 Task: Create a blank project AgileBazaar with privacy Public and default view as List and in the team Taskers . Create three sections in the project as To-Do, Doing and Done
Action: Mouse moved to (49, 118)
Screenshot: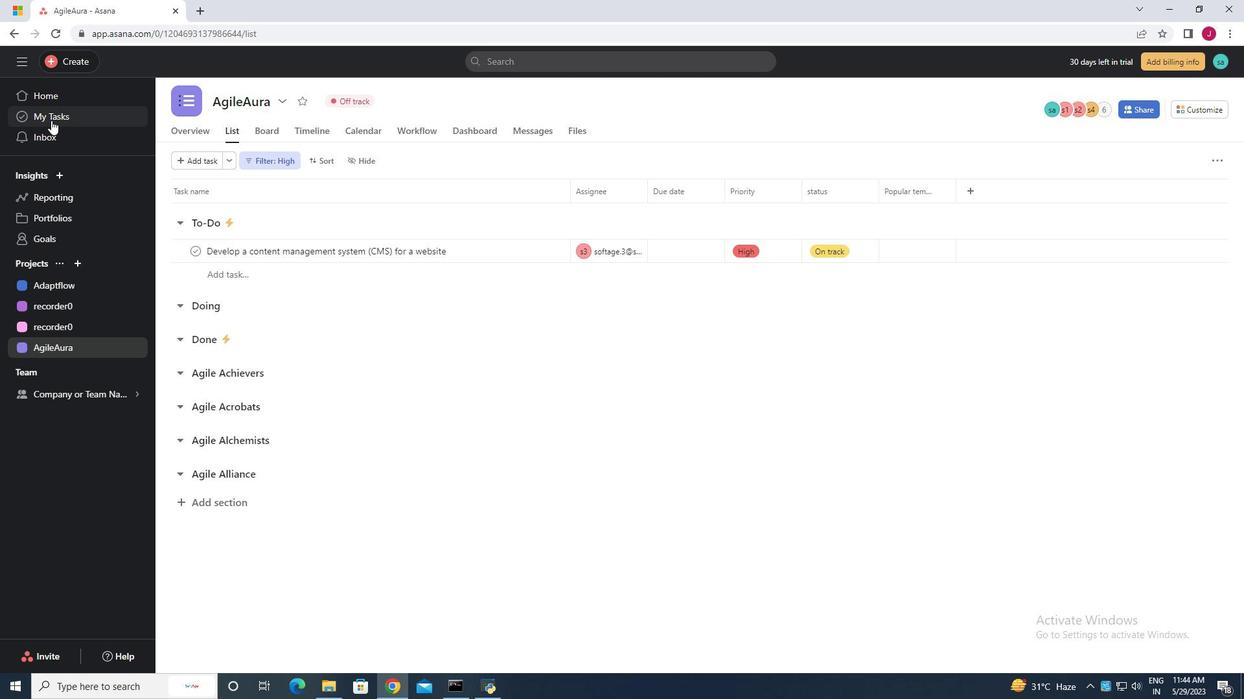 
Action: Mouse pressed left at (49, 118)
Screenshot: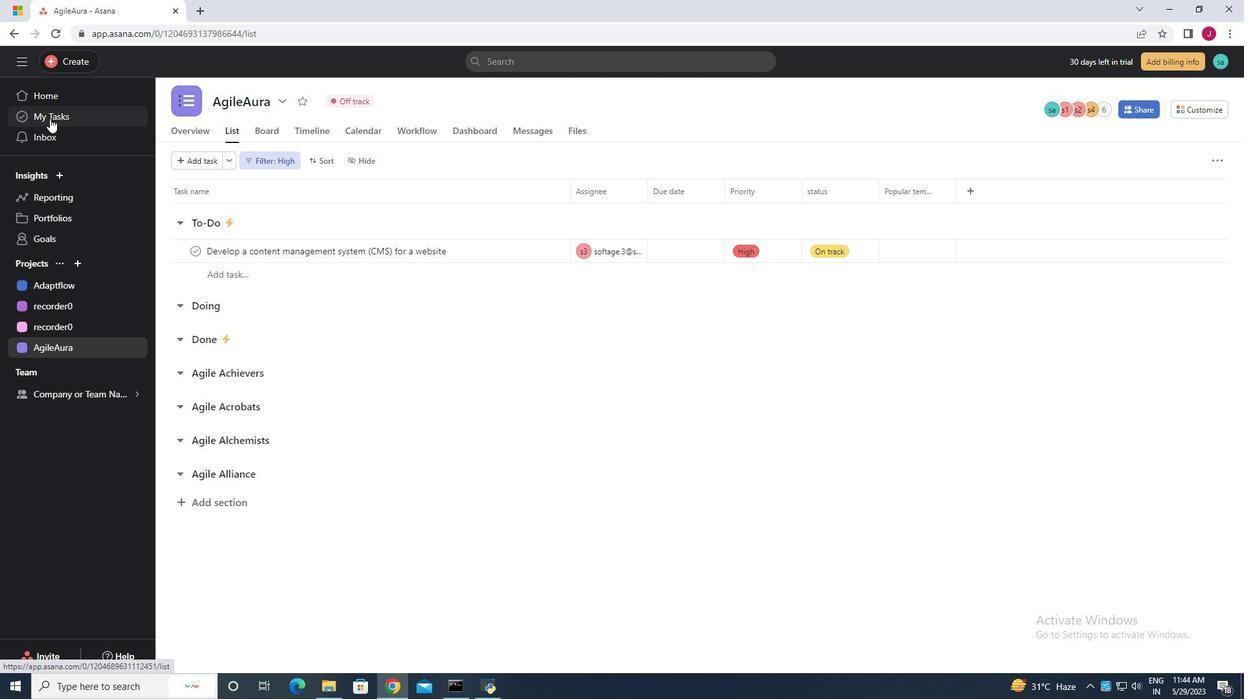
Action: Mouse moved to (83, 57)
Screenshot: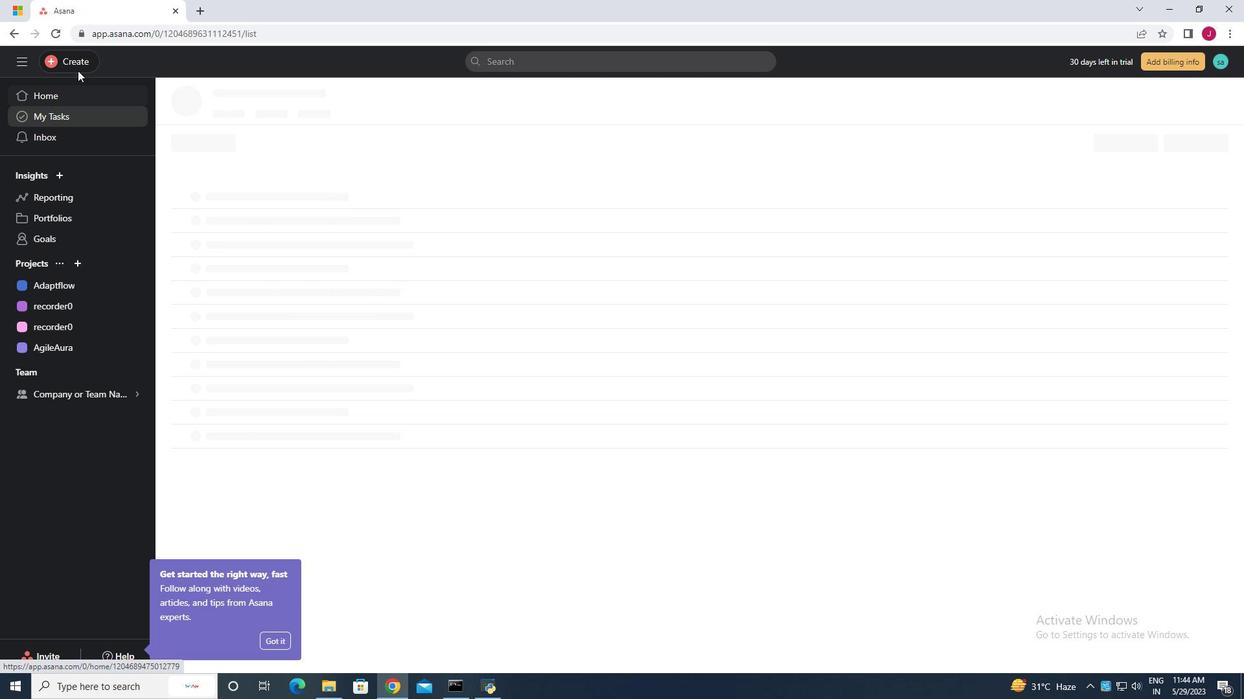 
Action: Mouse pressed left at (83, 57)
Screenshot: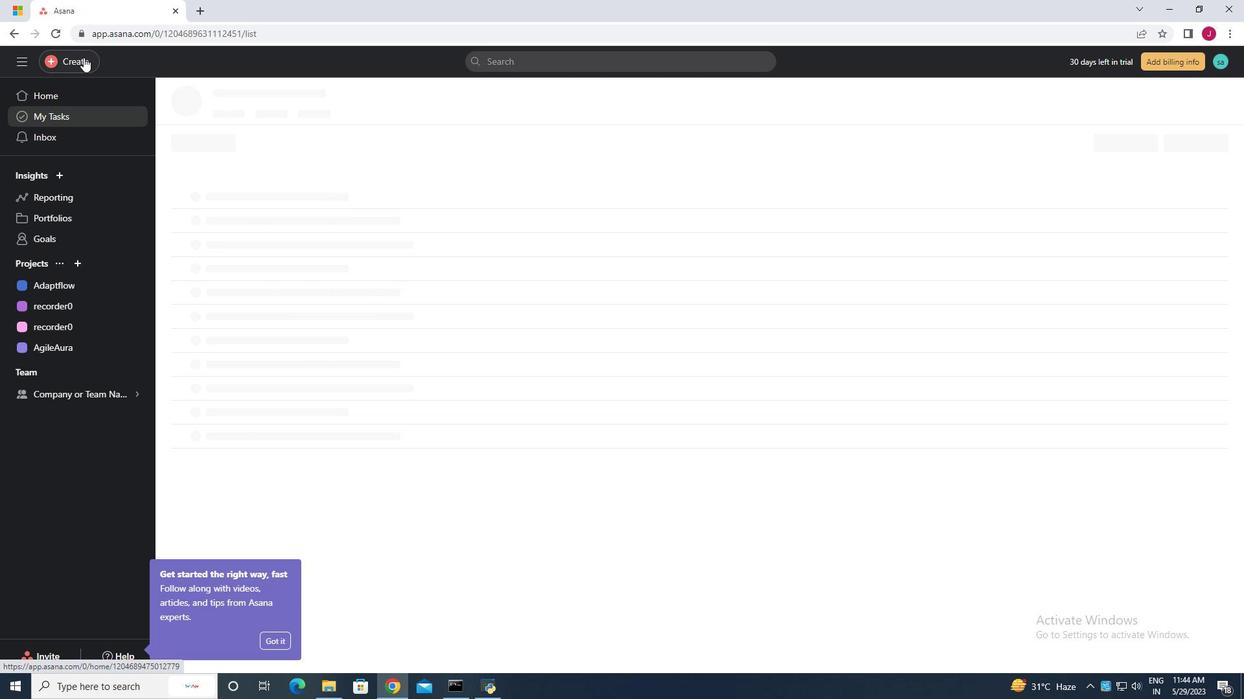 
Action: Mouse moved to (158, 88)
Screenshot: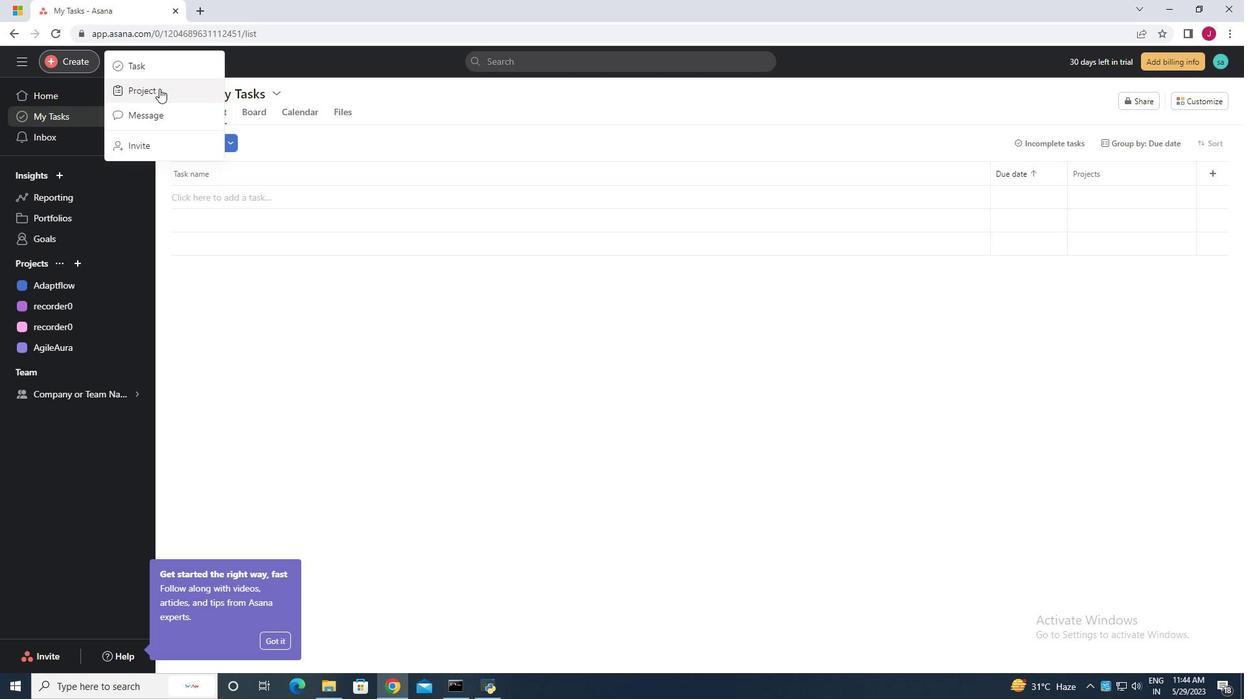 
Action: Mouse pressed left at (158, 88)
Screenshot: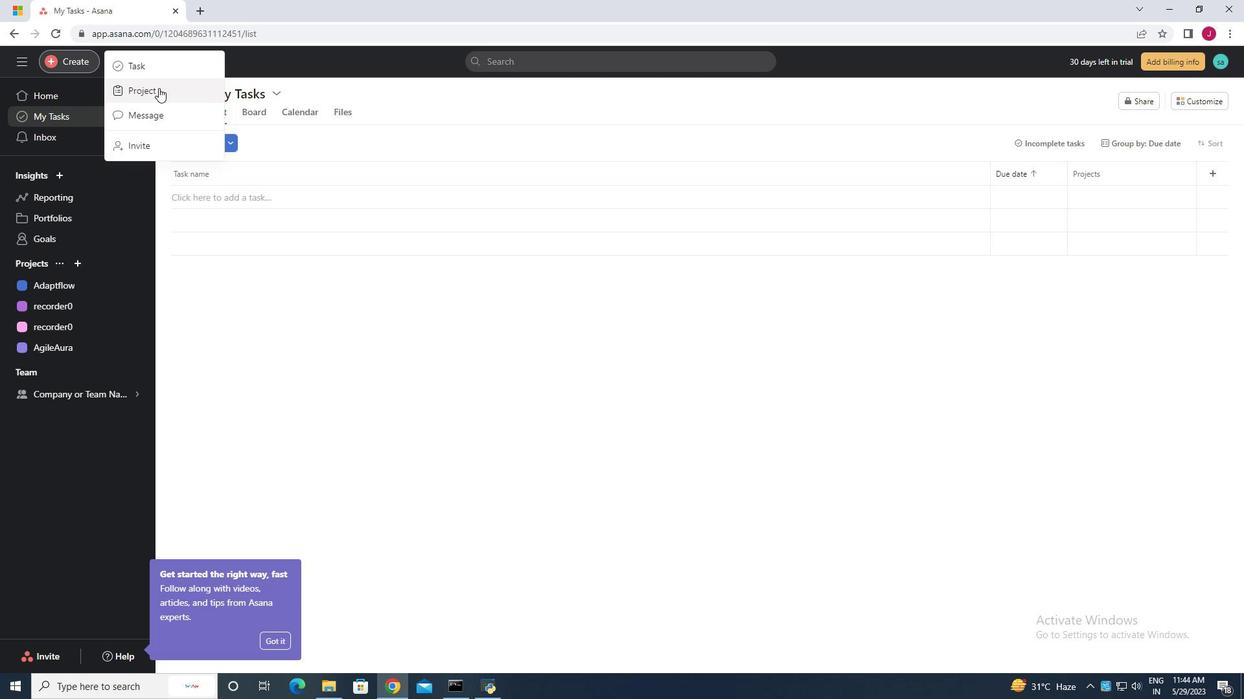 
Action: Mouse moved to (535, 379)
Screenshot: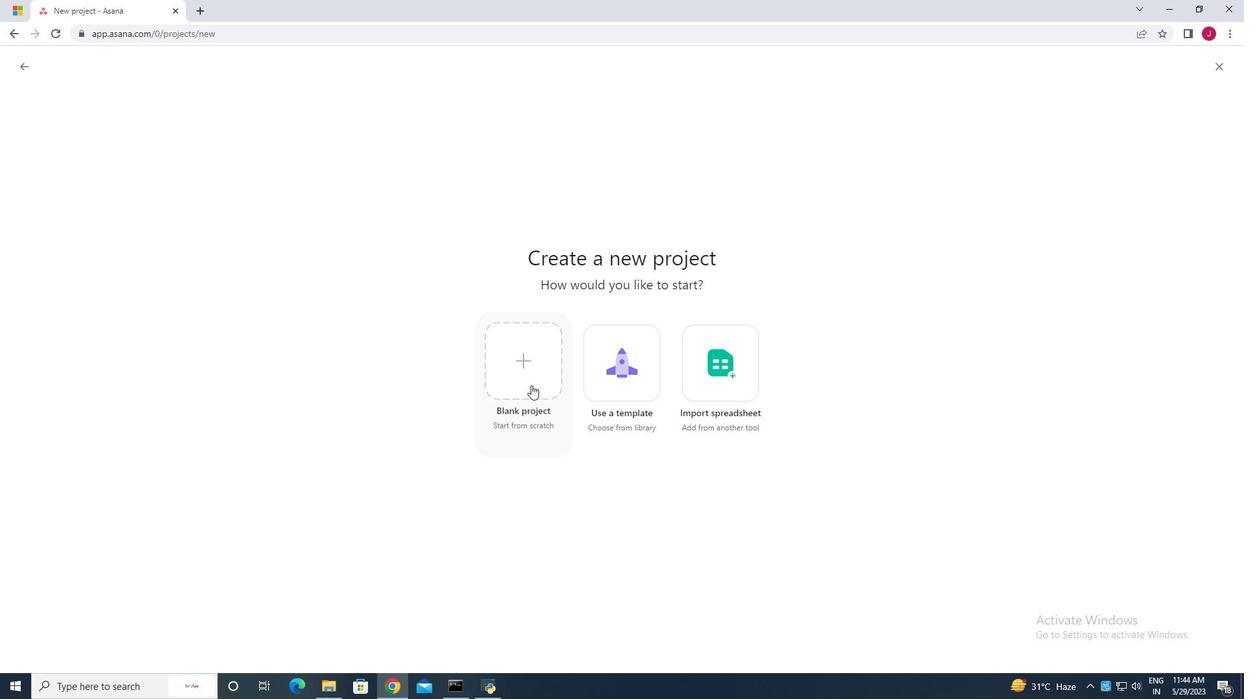 
Action: Mouse pressed left at (535, 379)
Screenshot: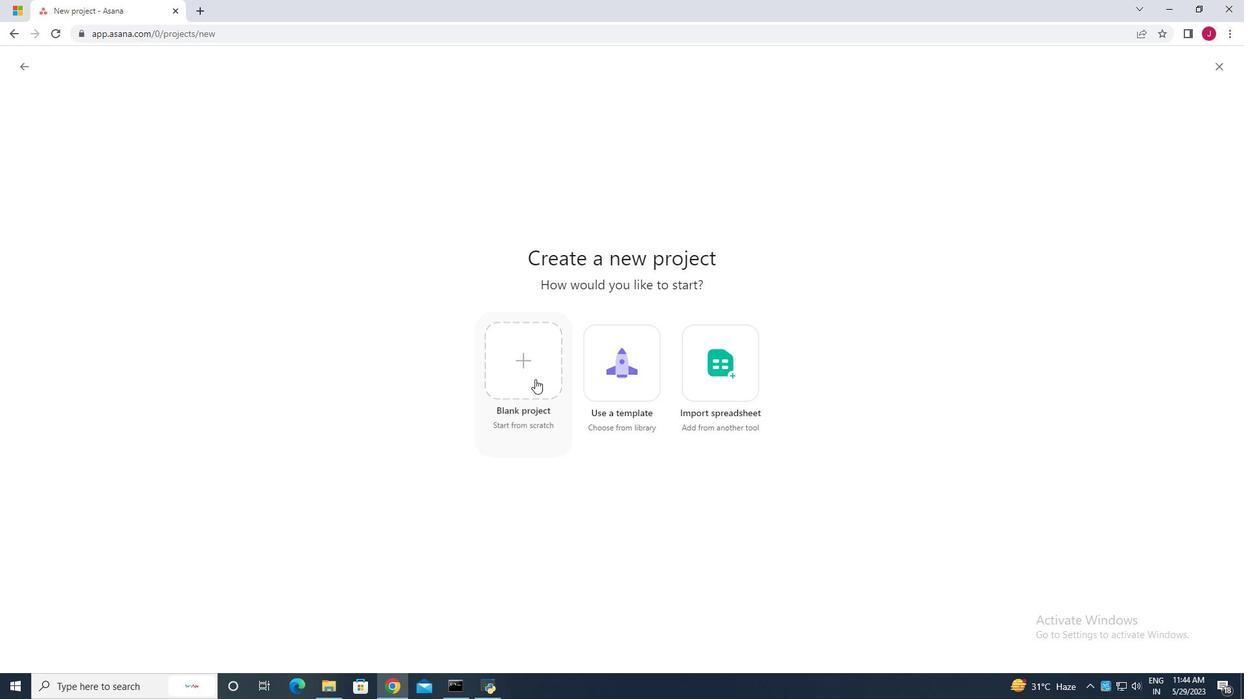 
Action: Mouse moved to (292, 165)
Screenshot: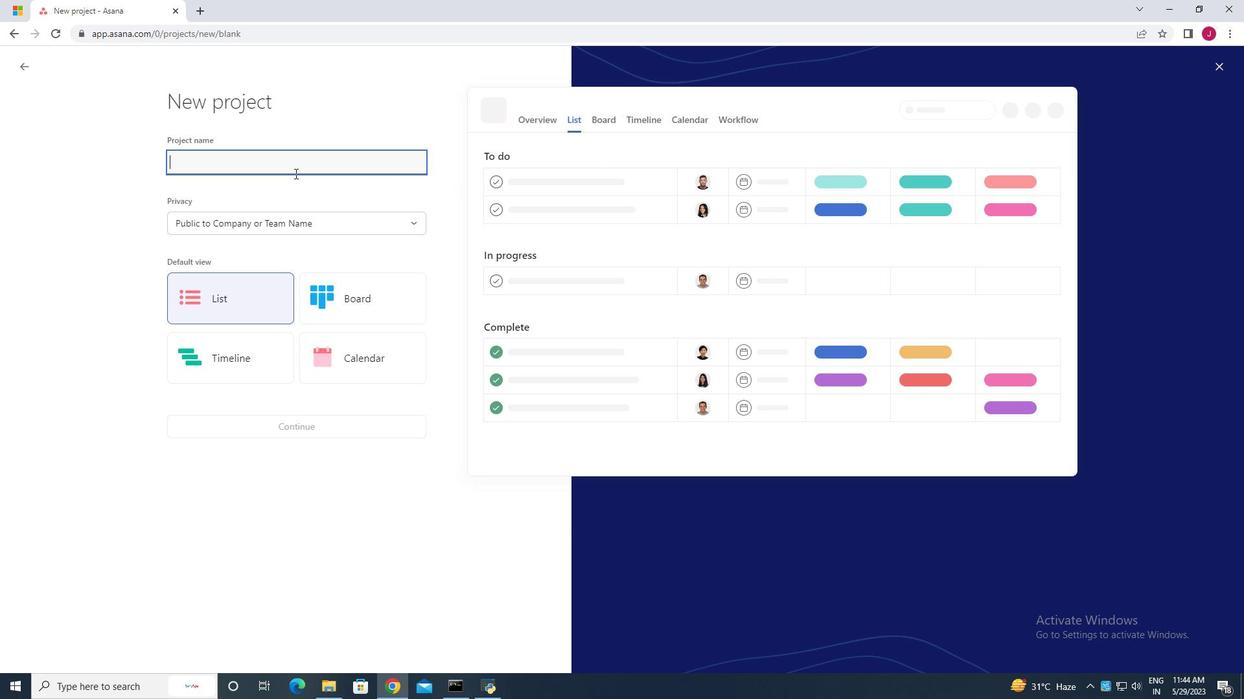 
Action: Mouse pressed left at (292, 165)
Screenshot: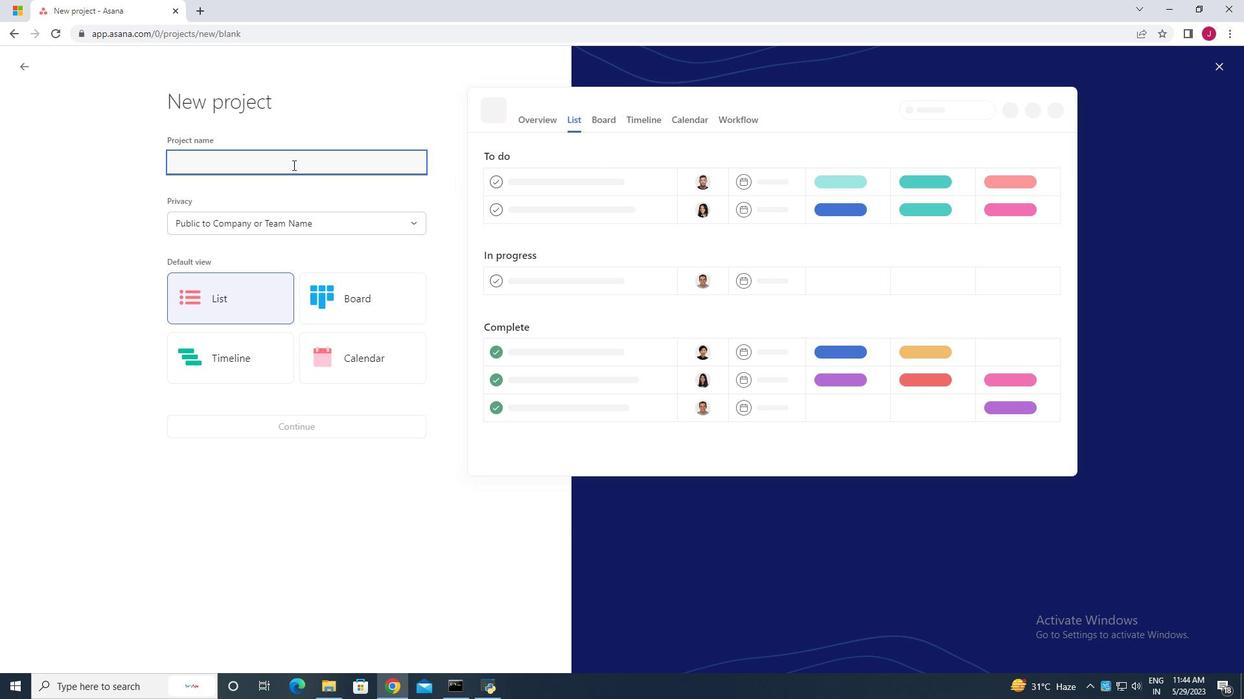 
Action: Mouse moved to (292, 165)
Screenshot: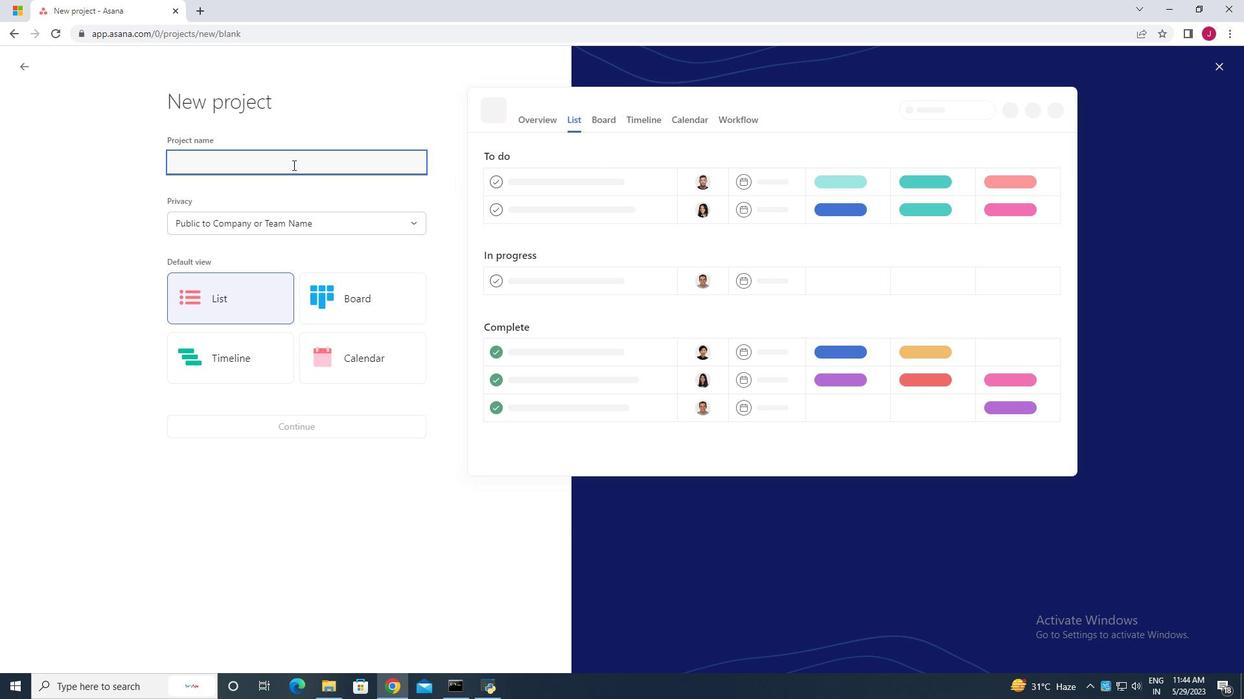 
Action: Key pressed <Key.caps_lock>A<Key.caps_lock>gile<Key.caps_lock>B<Key.caps_lock>azaar
Screenshot: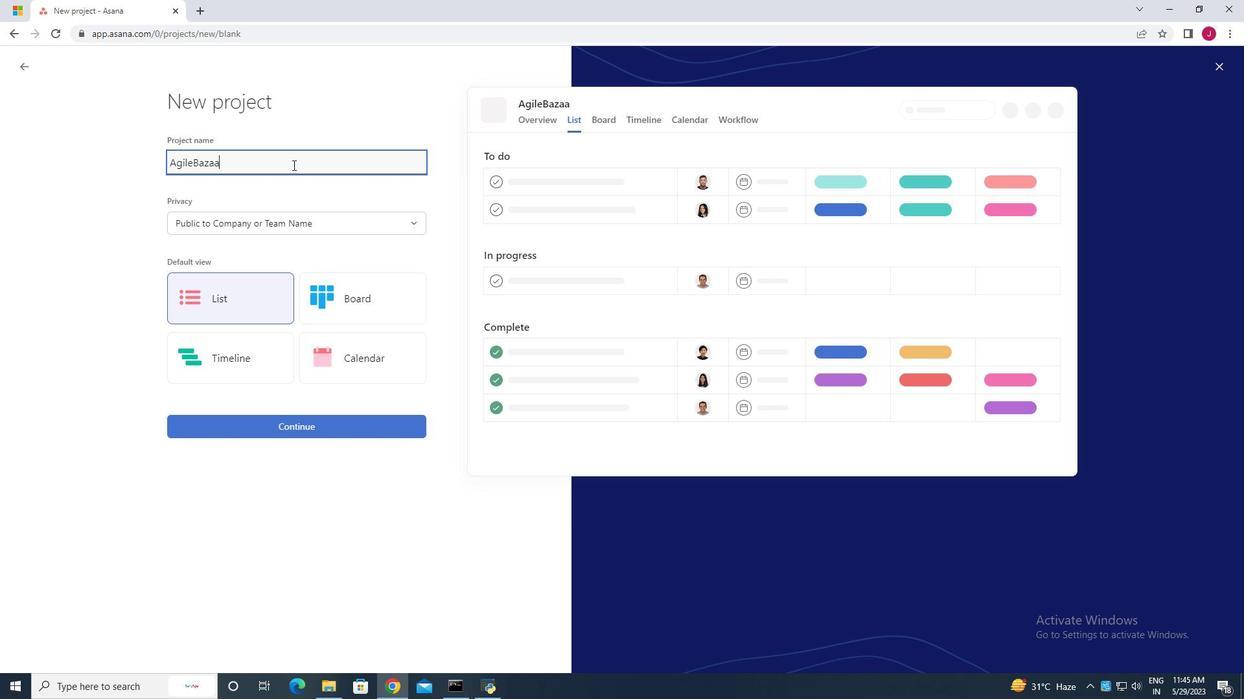 
Action: Mouse moved to (314, 225)
Screenshot: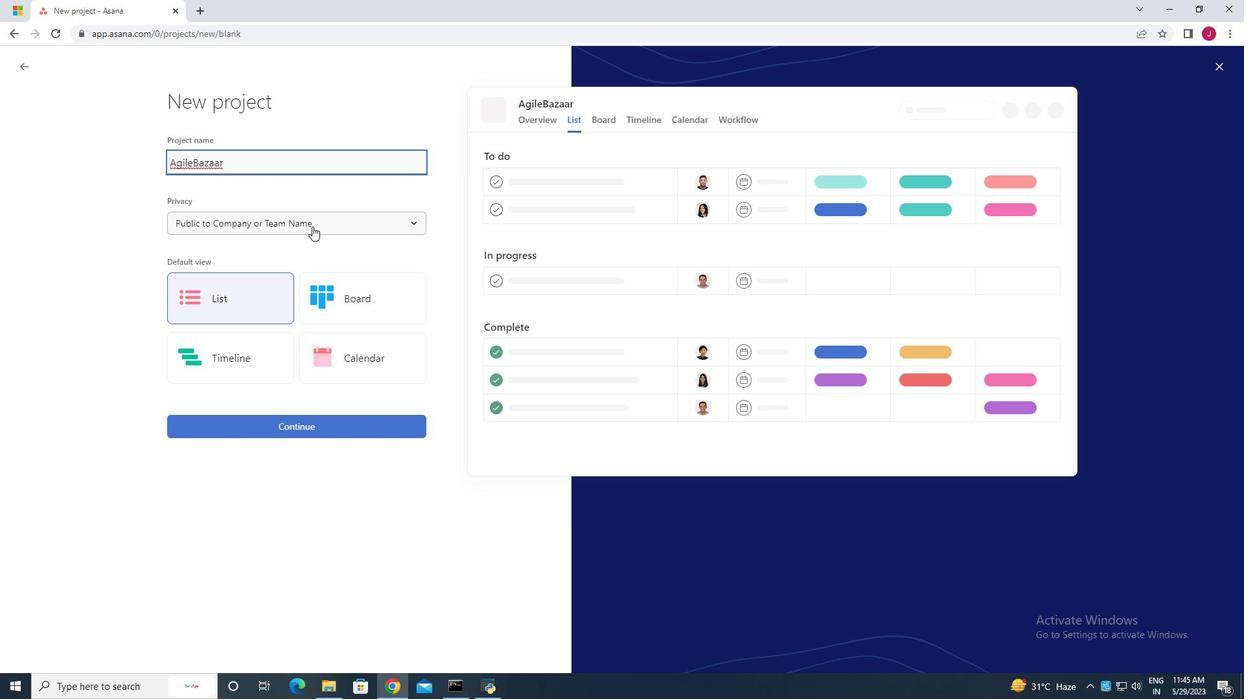 
Action: Mouse pressed left at (314, 225)
Screenshot: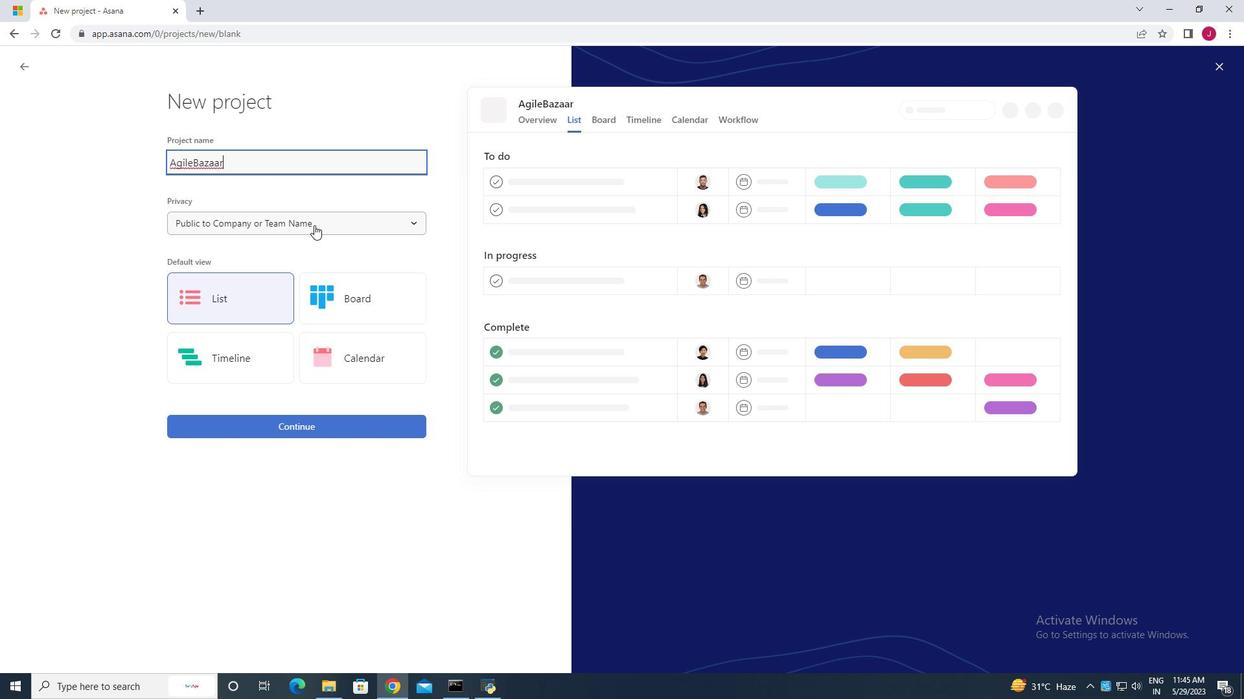
Action: Mouse moved to (305, 246)
Screenshot: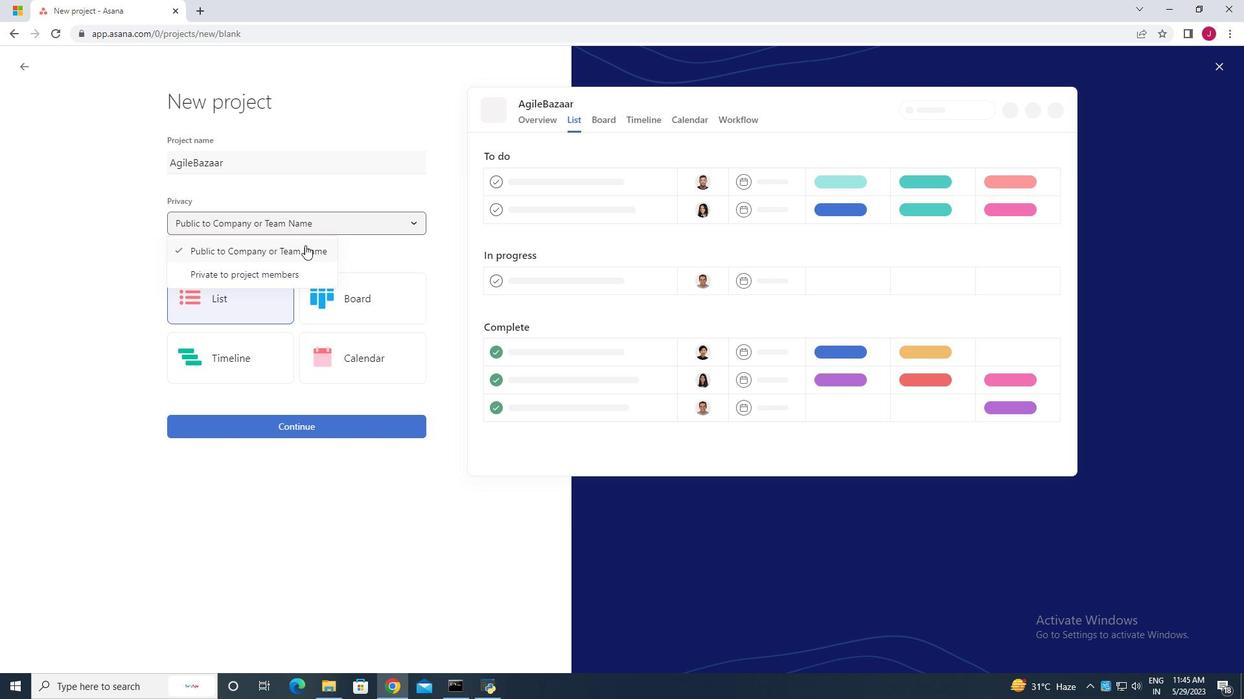 
Action: Mouse pressed left at (305, 246)
Screenshot: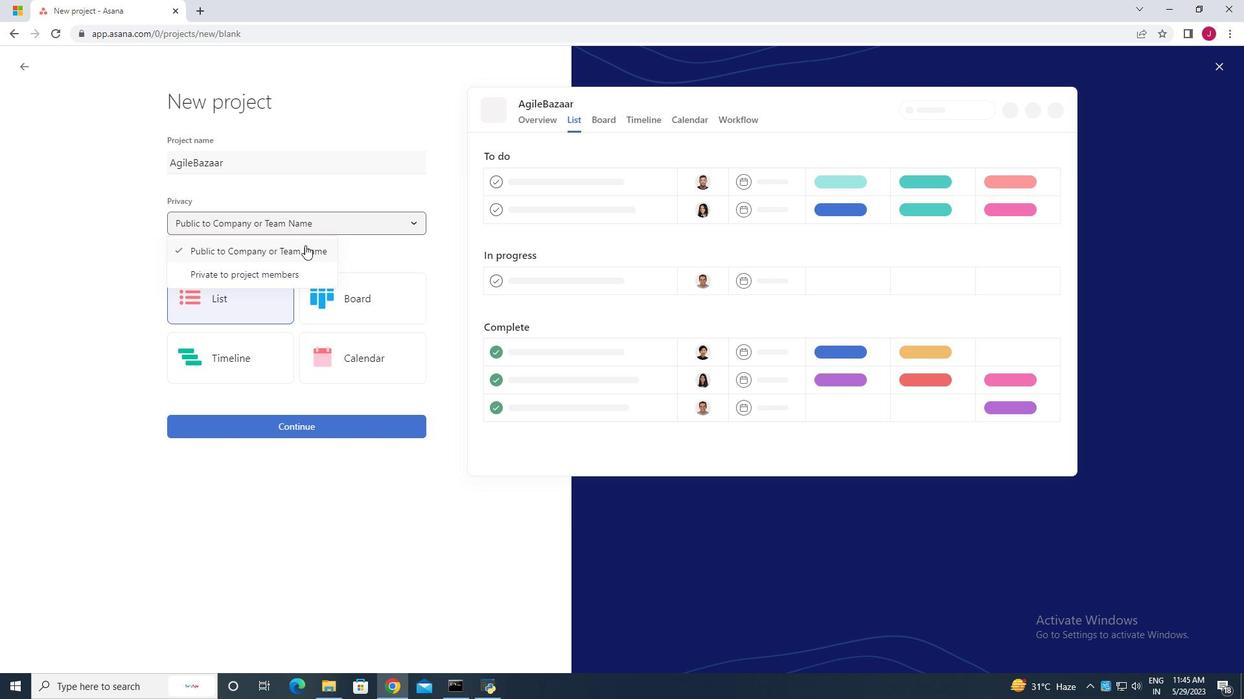 
Action: Mouse moved to (252, 299)
Screenshot: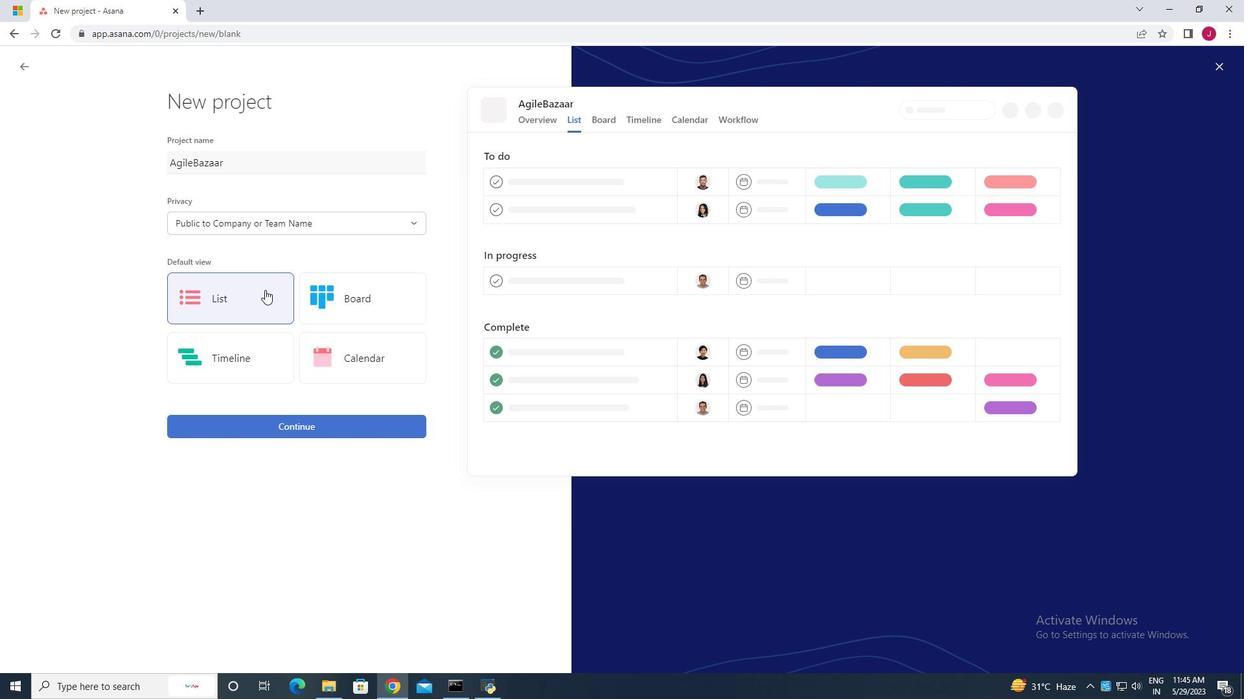 
Action: Mouse pressed left at (252, 299)
Screenshot: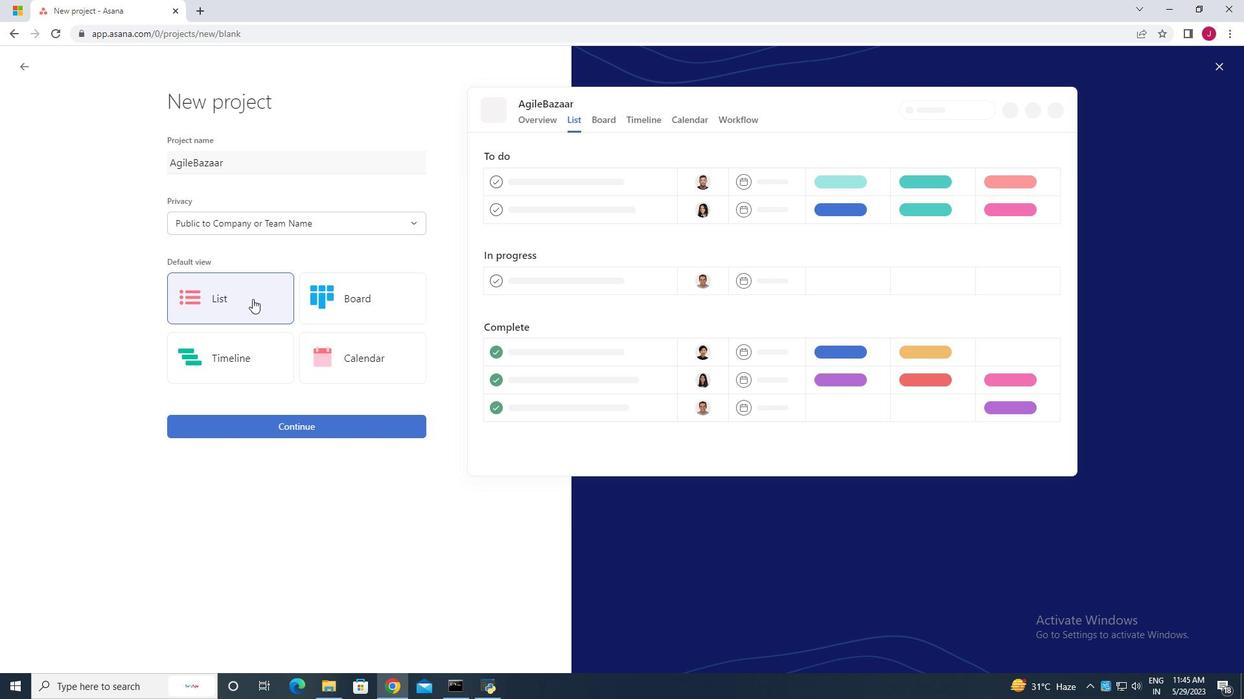 
Action: Mouse moved to (279, 428)
Screenshot: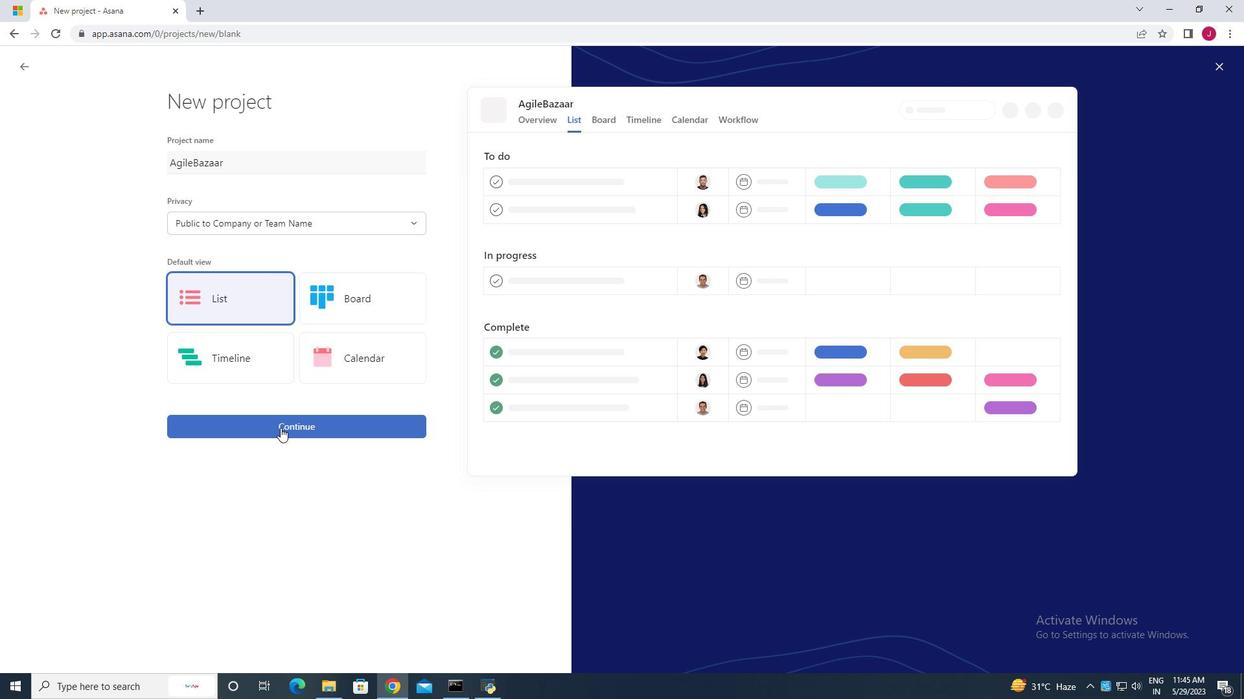 
Action: Mouse pressed left at (279, 428)
Screenshot: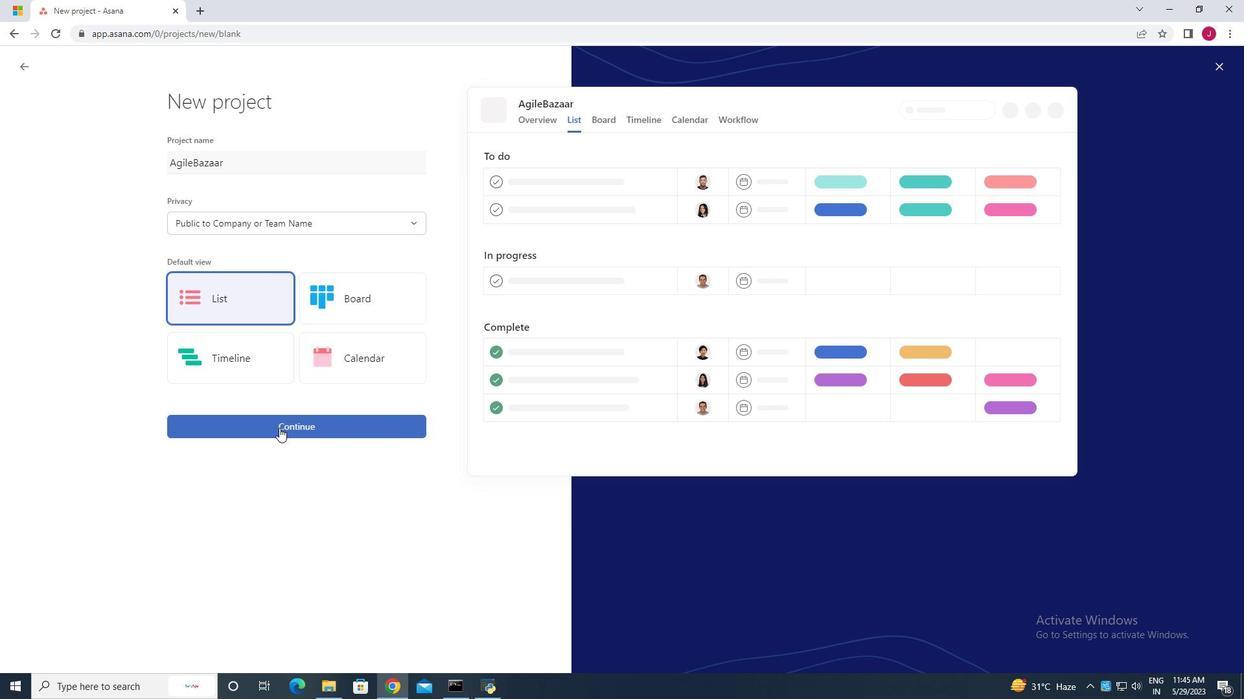 
Action: Mouse moved to (387, 348)
Screenshot: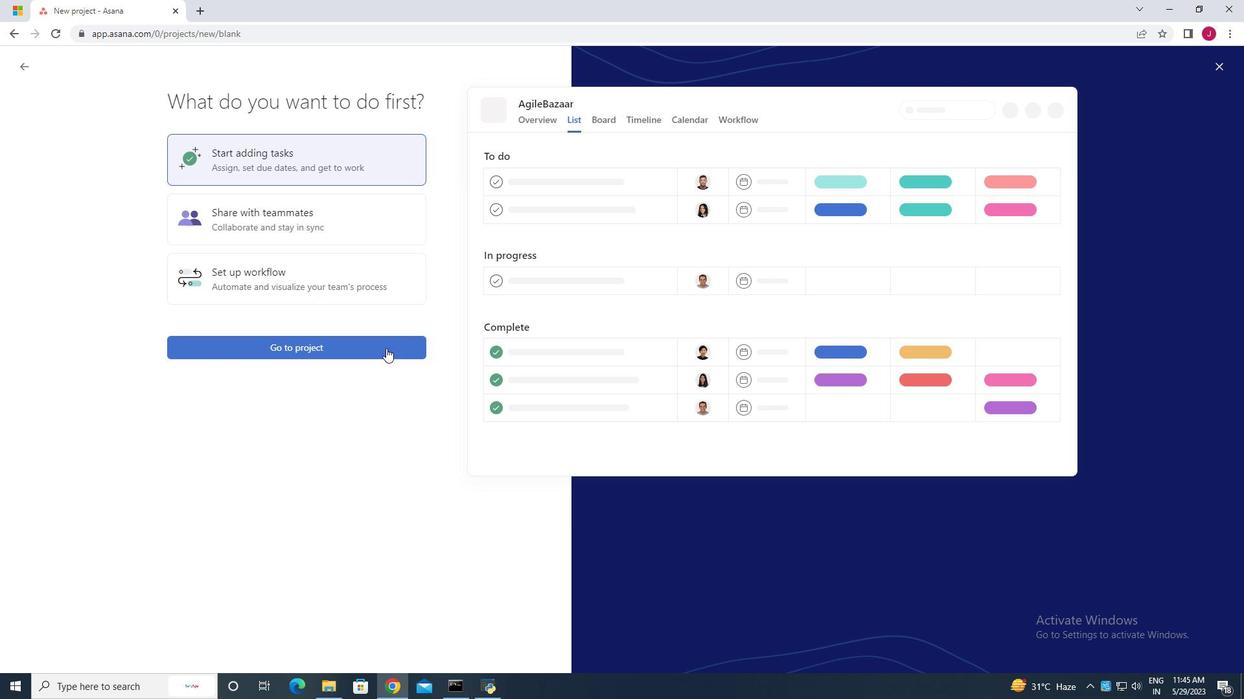 
Action: Mouse pressed left at (387, 348)
Screenshot: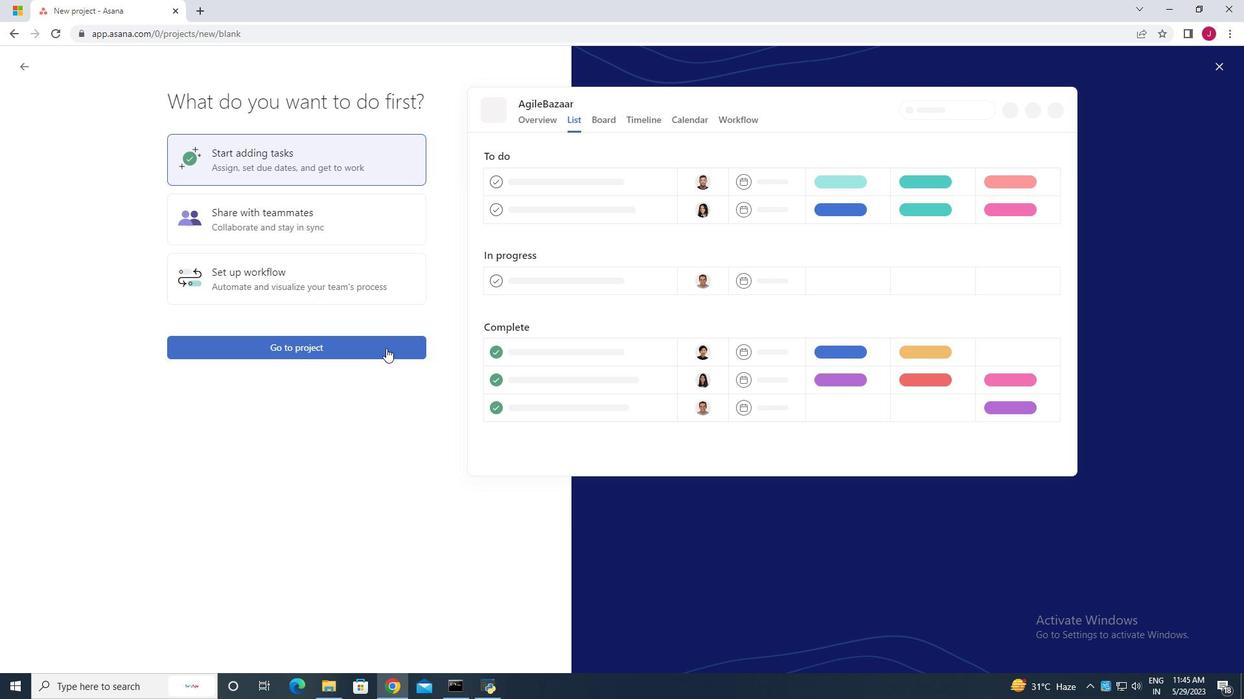 
Action: Mouse moved to (222, 284)
Screenshot: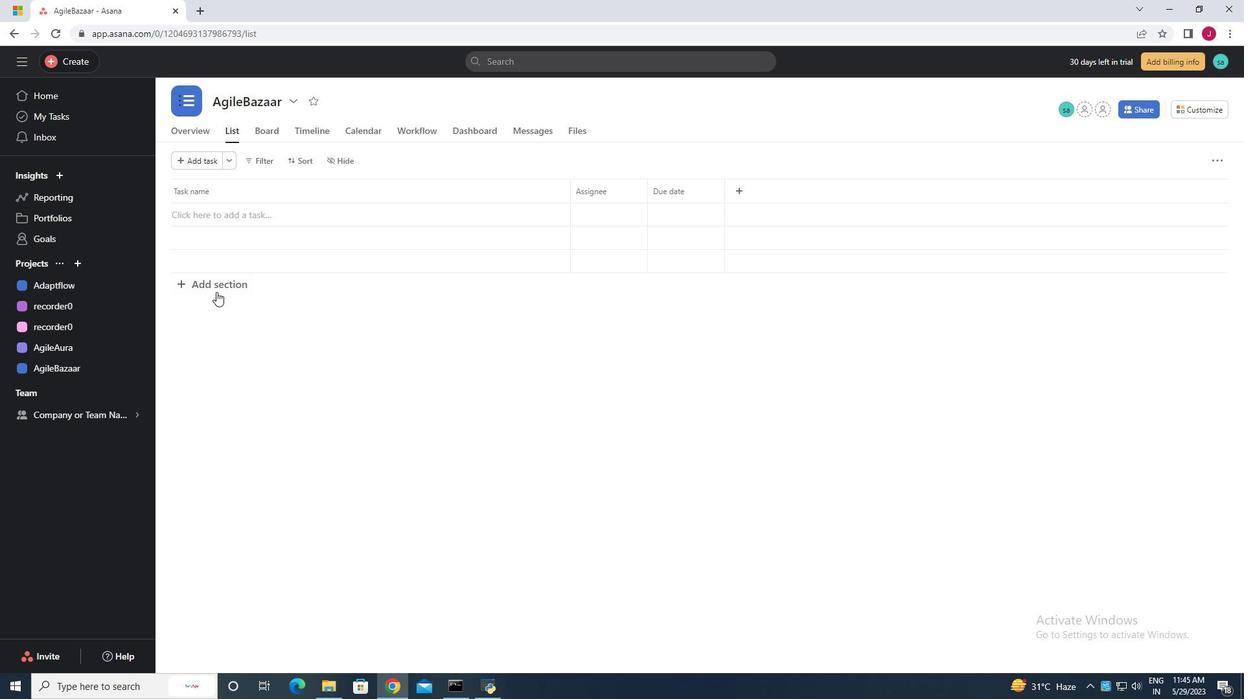 
Action: Mouse pressed left at (222, 284)
Screenshot: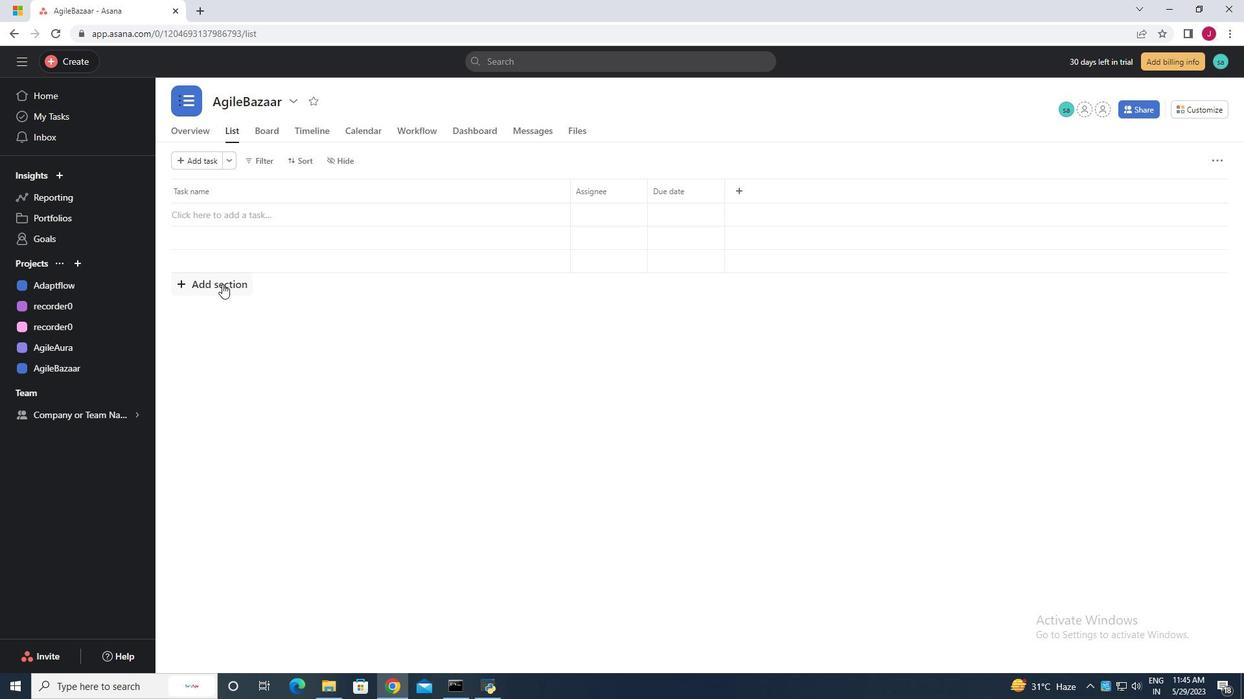 
Action: Mouse moved to (226, 246)
Screenshot: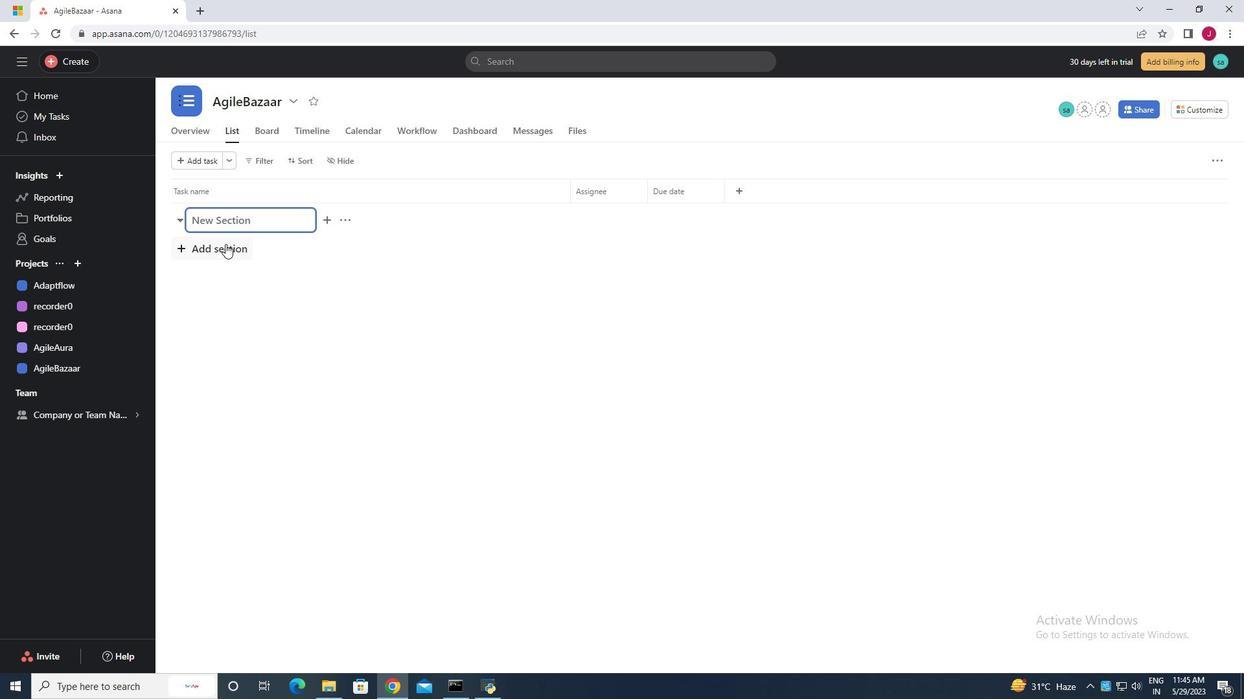 
Action: Key pressed <Key.caps_lock>TO<Key.backspace>O<Key.backspace><Key.caps_lock>o-<Key.caps_lock>DO
Screenshot: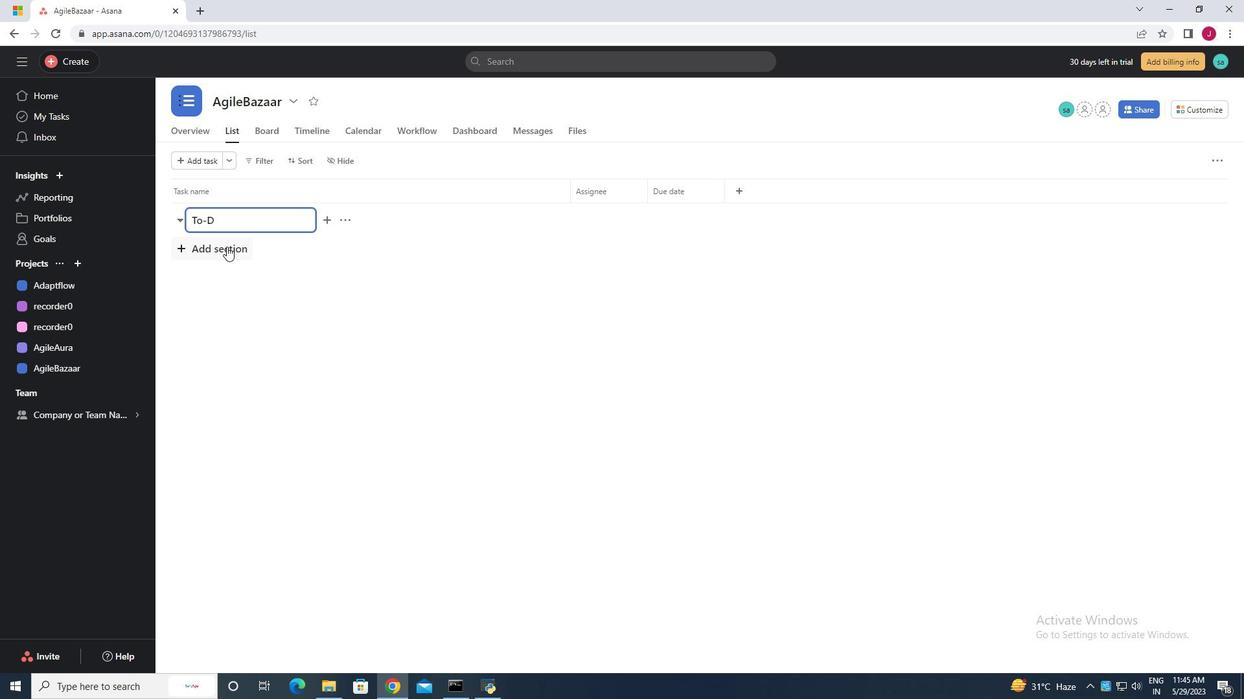 
Action: Mouse pressed left at (226, 246)
Screenshot: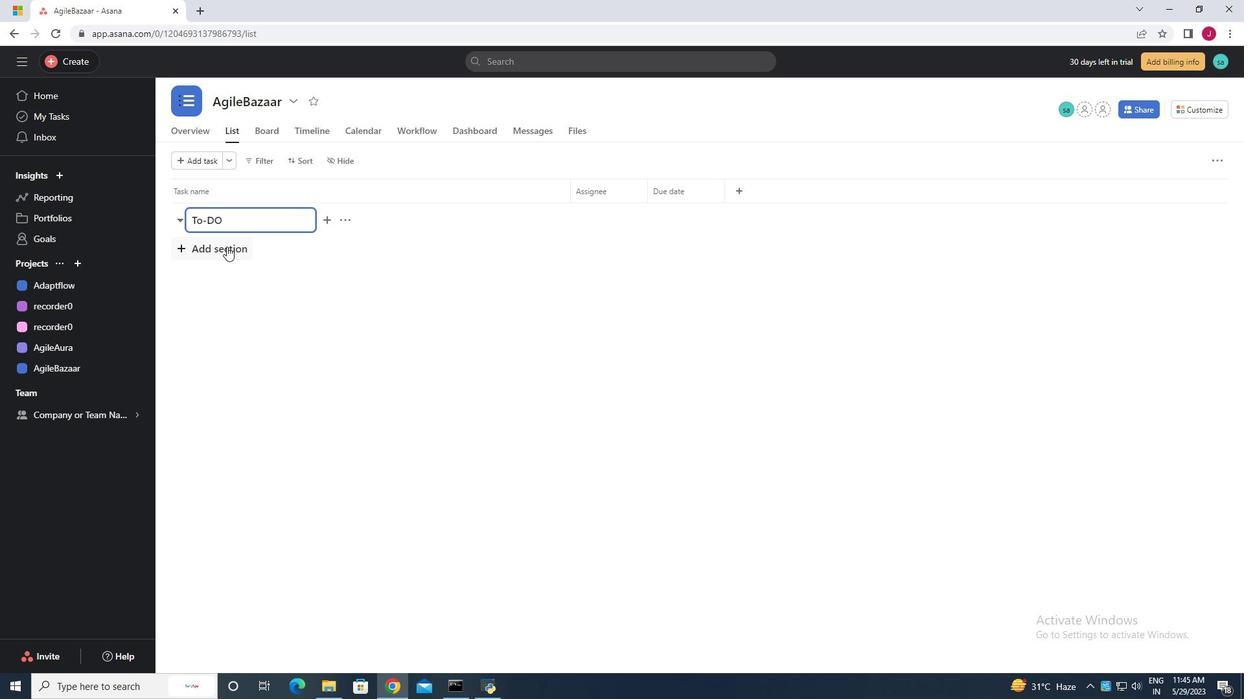 
Action: Key pressed <Key.caps_lock>d<Key.backspace>=<Key.caps_lock>D<Key.backspace><Key.backspace>D<Key.caps_lock>oing
Screenshot: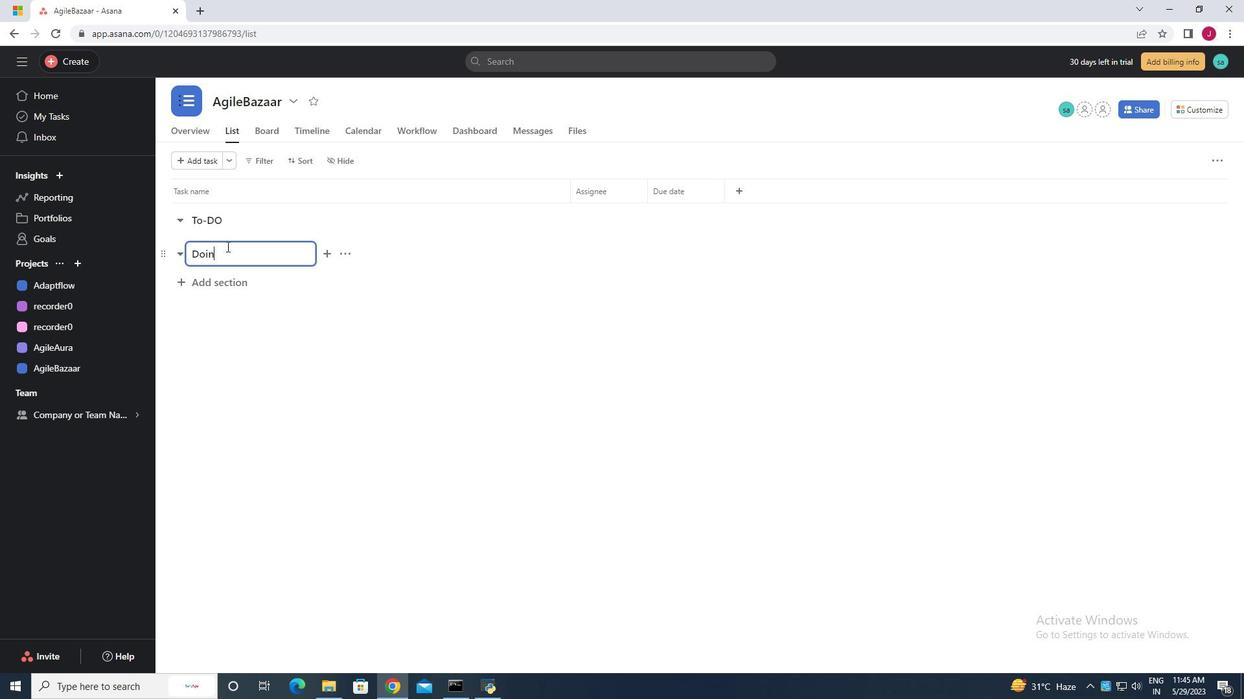
Action: Mouse moved to (230, 277)
Screenshot: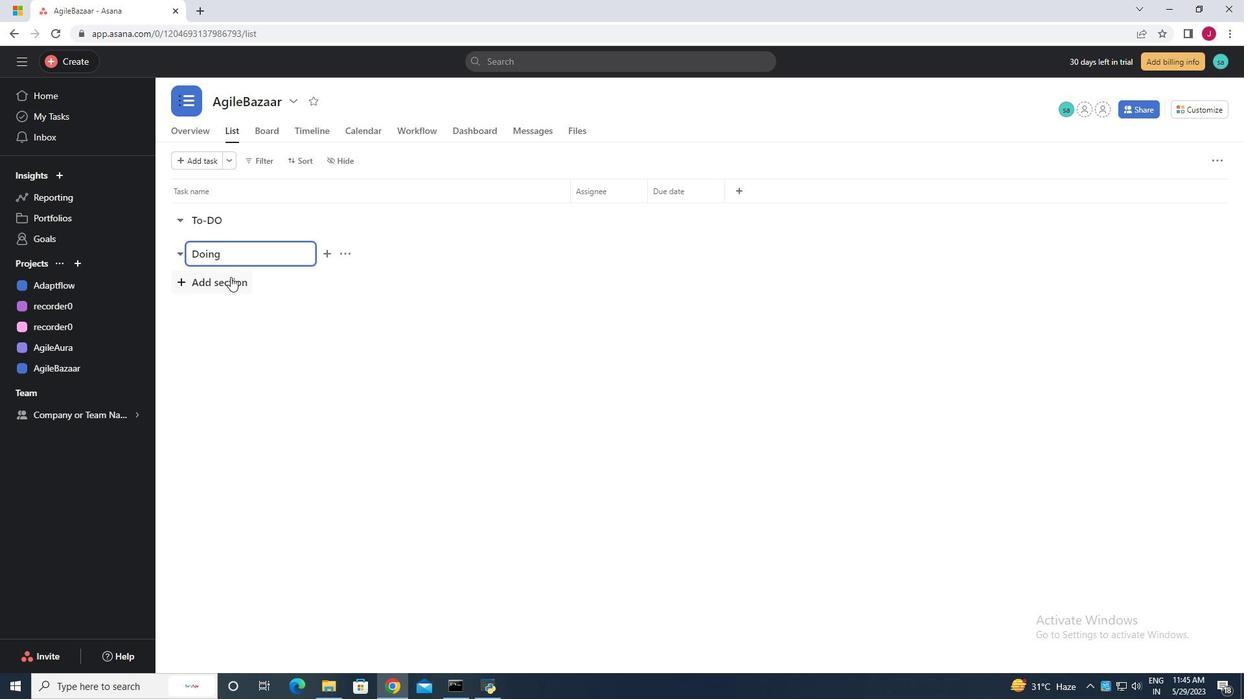 
Action: Mouse pressed left at (230, 277)
Screenshot: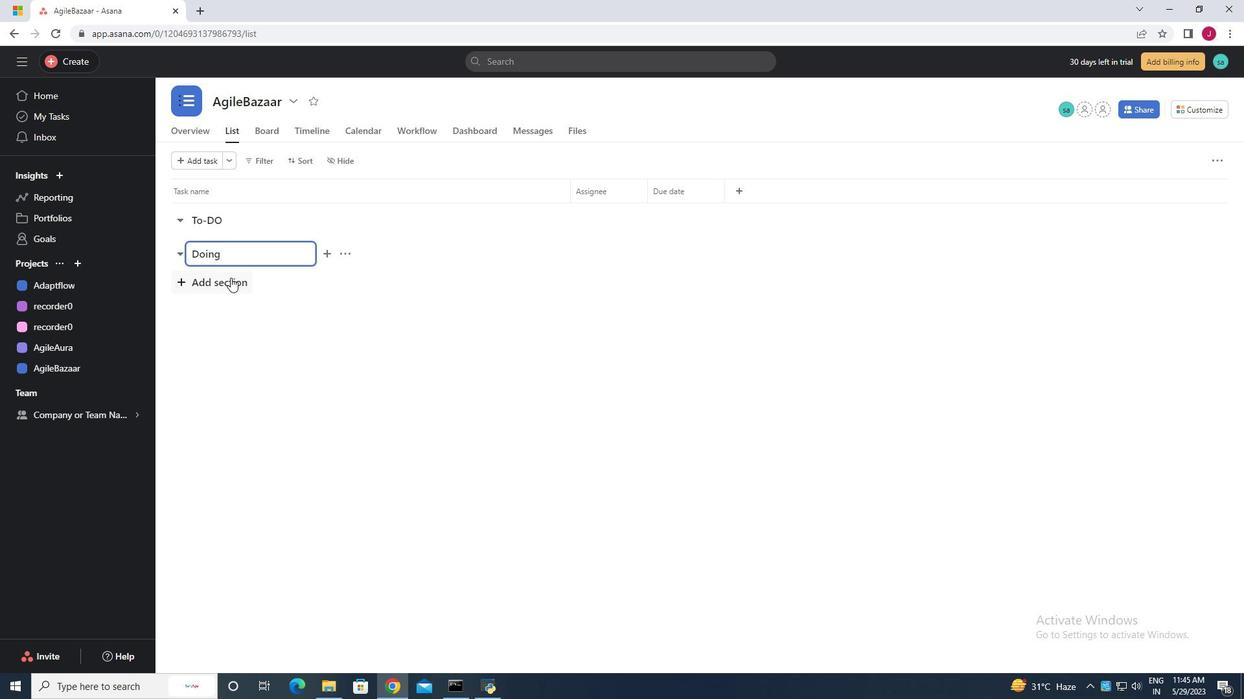 
Action: Key pressed <Key.caps_lock>D<Key.caps_lock>opne<Key.backspace><Key.backspace><Key.backspace>nr<Key.backspace>e
Screenshot: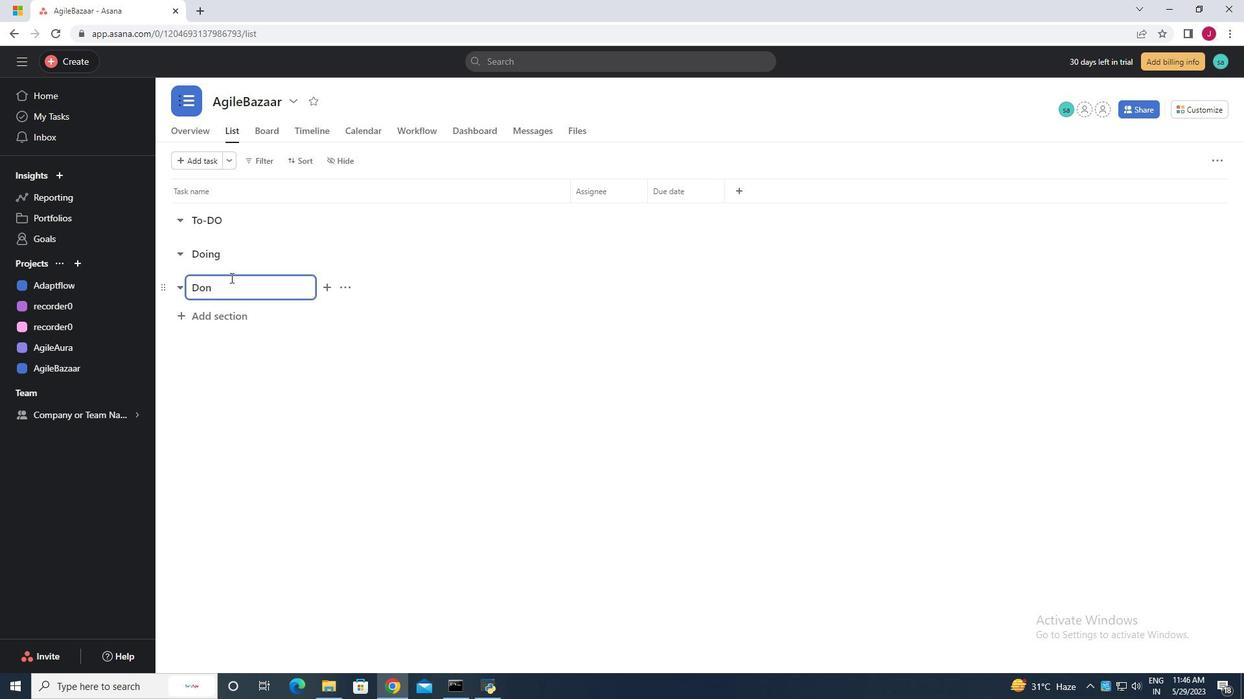
Action: Mouse moved to (273, 347)
Screenshot: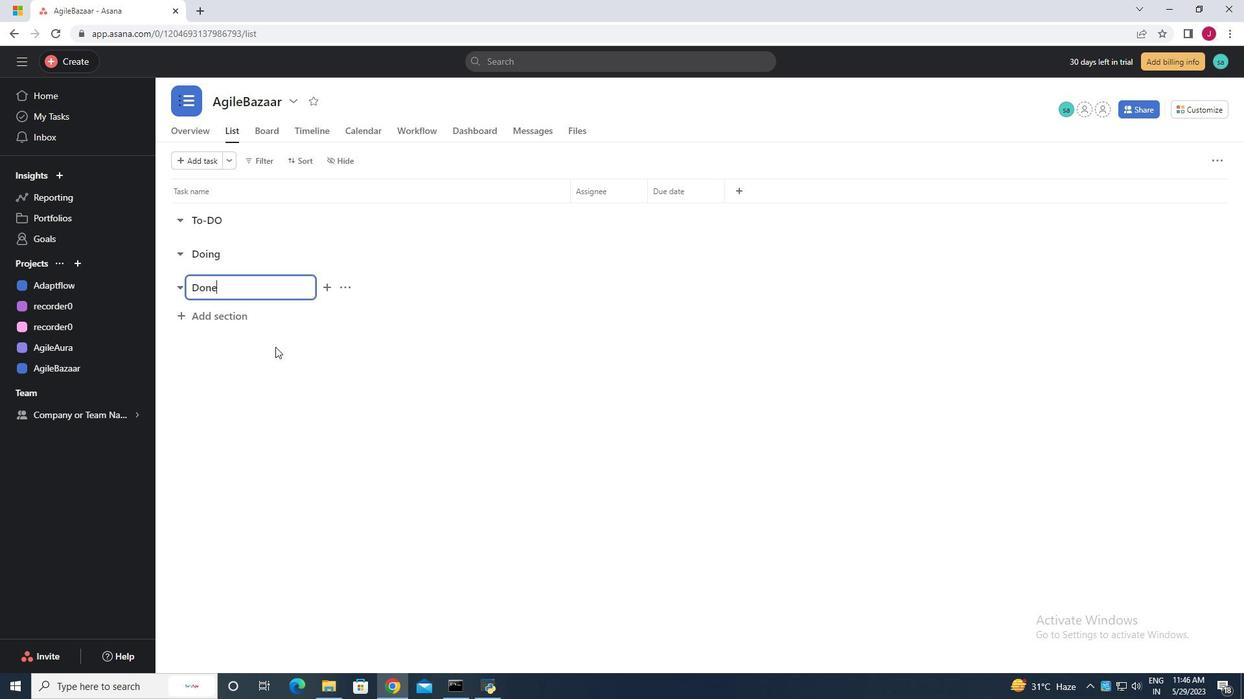 
Action: Mouse pressed left at (273, 347)
Screenshot: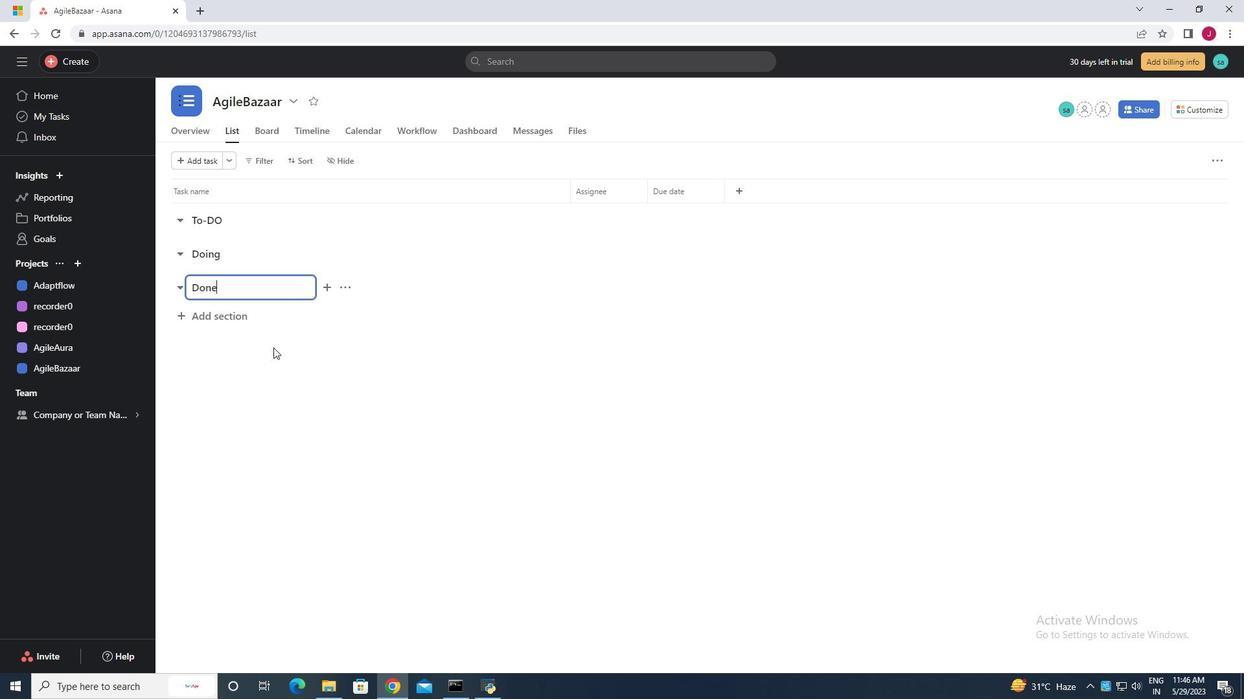 
Action: Mouse moved to (250, 380)
Screenshot: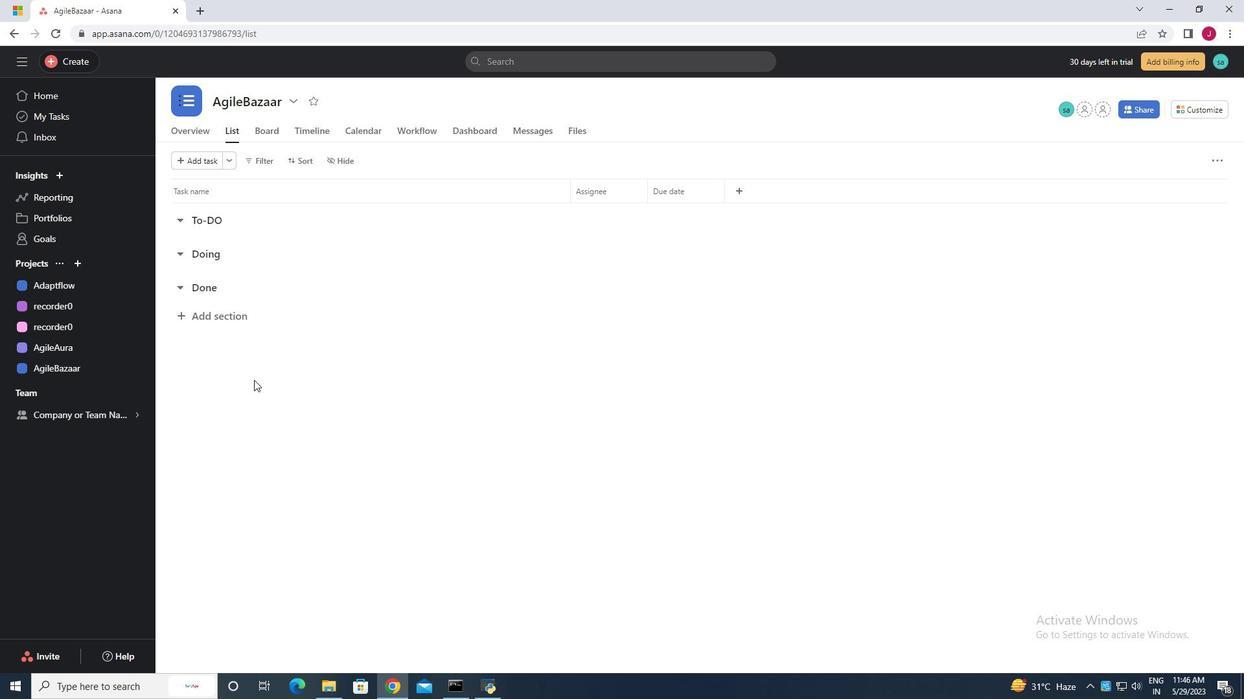 
